 Task: Make in the project BuildTech a sprint 'Turbo Boost'. Create in the project BuildTech a sprint 'Turbo Boost'. Add in the project BuildTech a sprint 'Turbo Boost'
Action: Mouse moved to (185, 48)
Screenshot: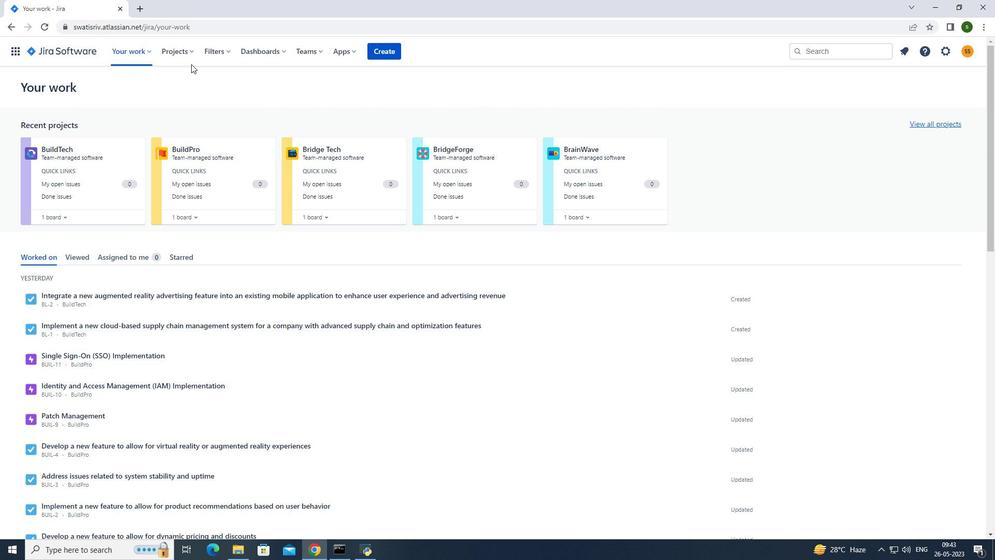 
Action: Mouse pressed left at (185, 48)
Screenshot: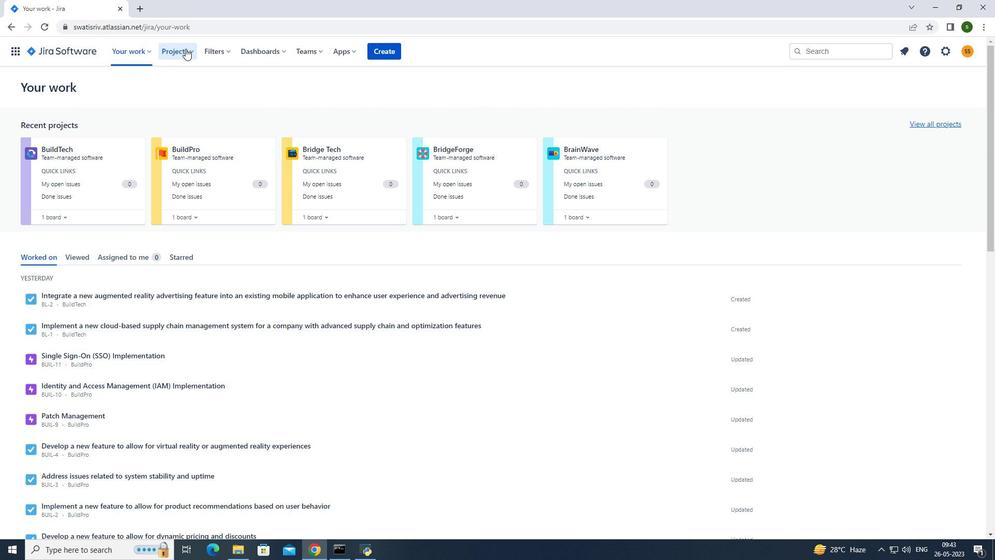 
Action: Mouse moved to (240, 89)
Screenshot: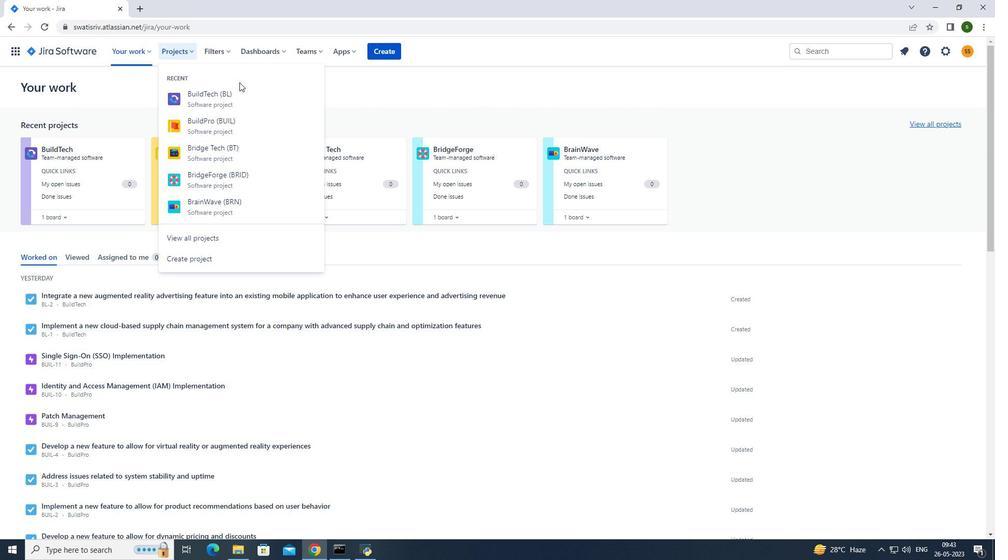 
Action: Mouse pressed left at (240, 89)
Screenshot: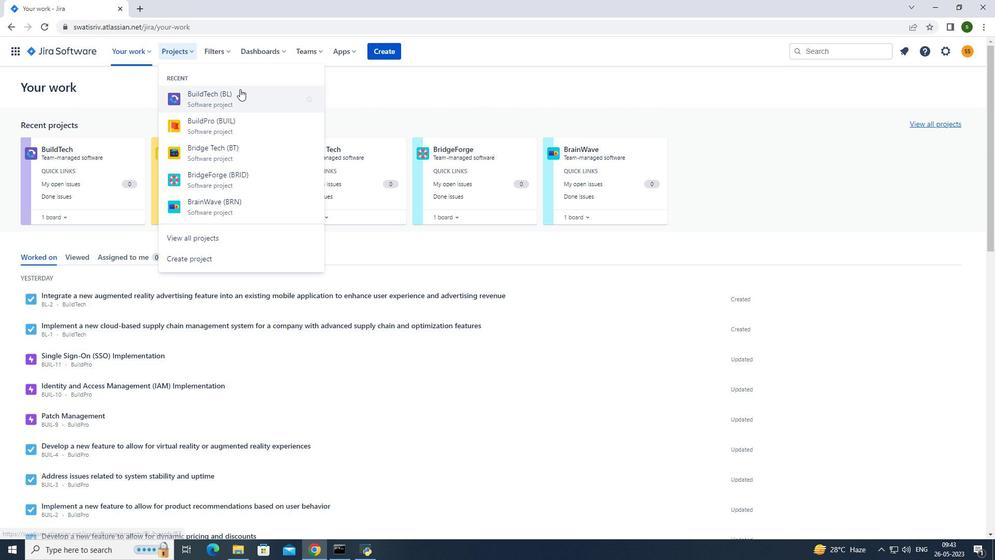 
Action: Mouse moved to (96, 163)
Screenshot: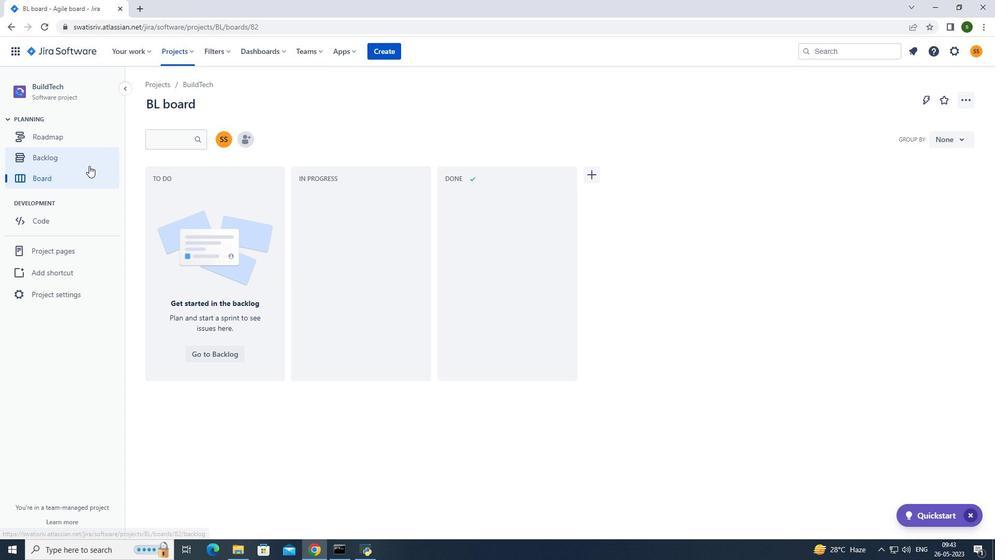 
Action: Mouse pressed left at (96, 163)
Screenshot: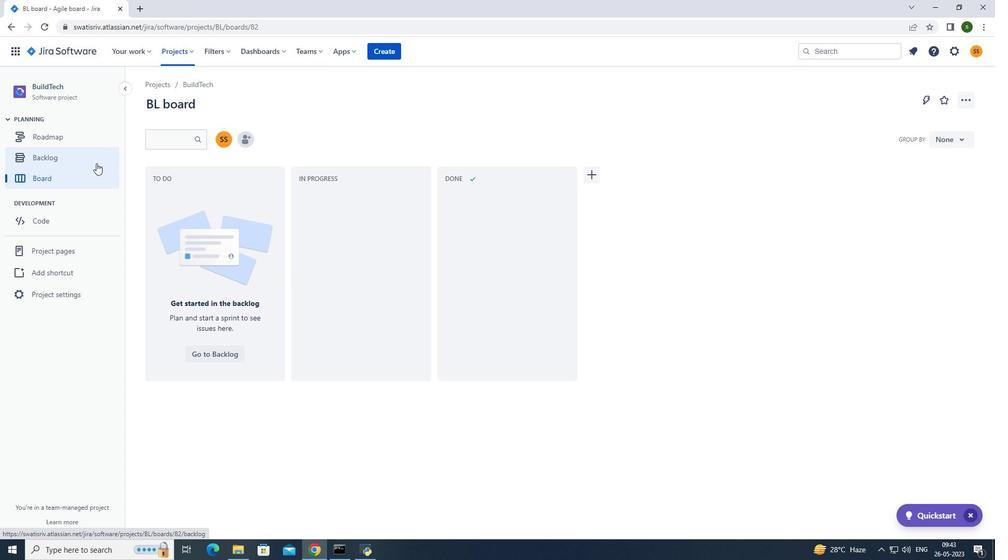 
Action: Mouse moved to (941, 164)
Screenshot: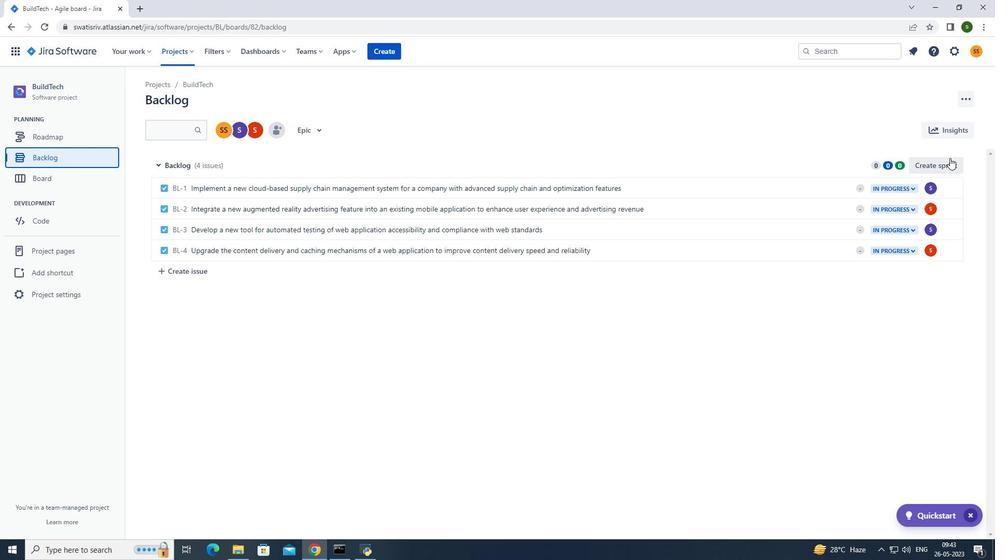 
Action: Mouse pressed left at (941, 164)
Screenshot: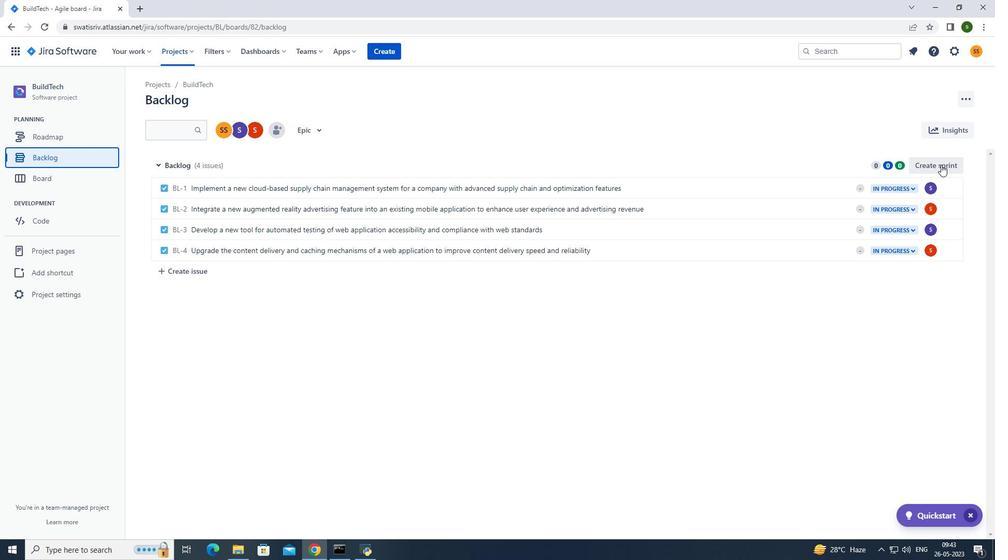 
Action: Mouse moved to (956, 164)
Screenshot: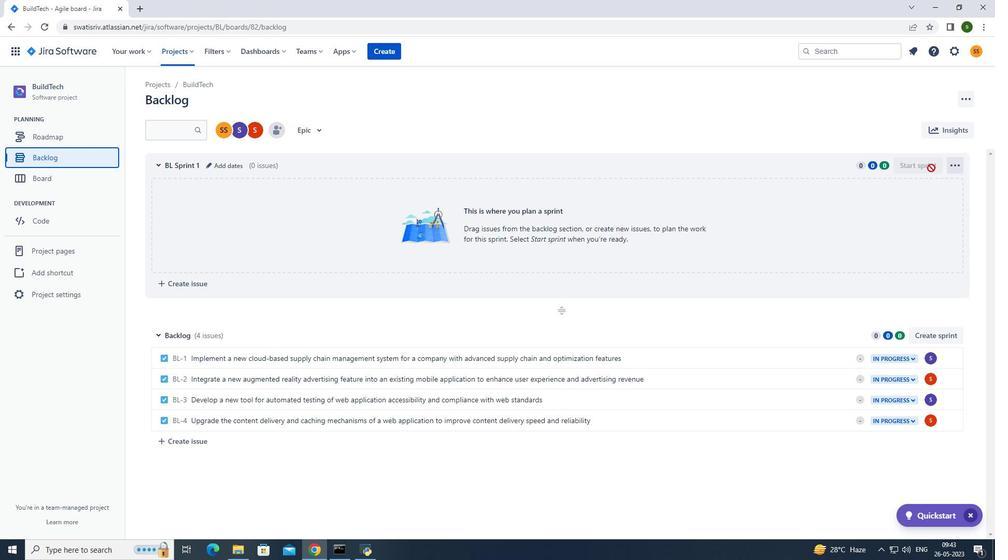 
Action: Mouse pressed left at (956, 164)
Screenshot: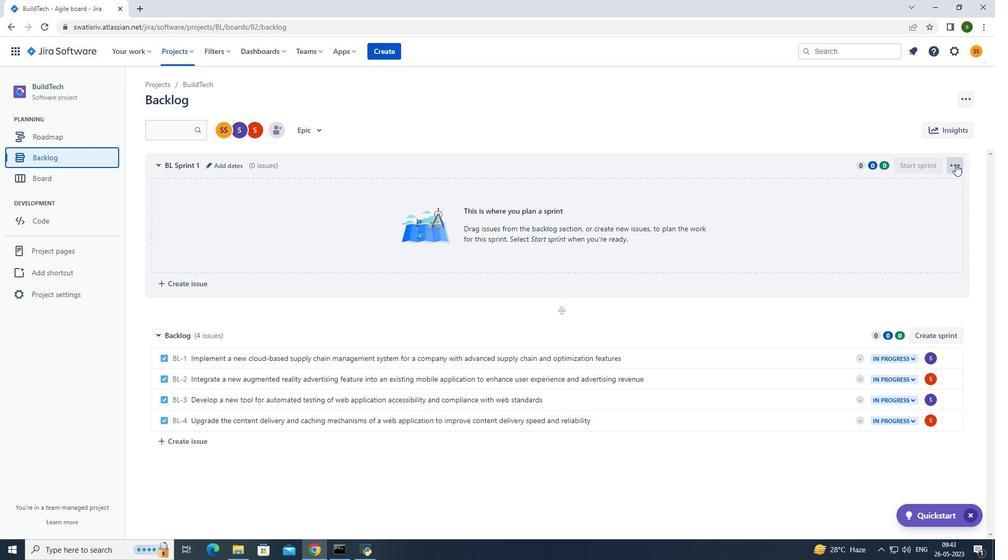 
Action: Mouse moved to (930, 188)
Screenshot: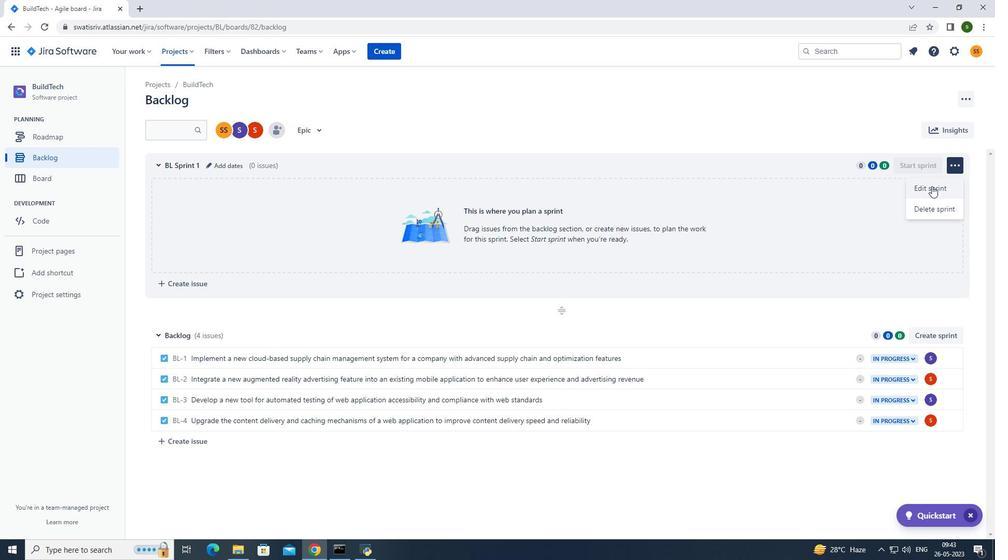 
Action: Mouse pressed left at (930, 188)
Screenshot: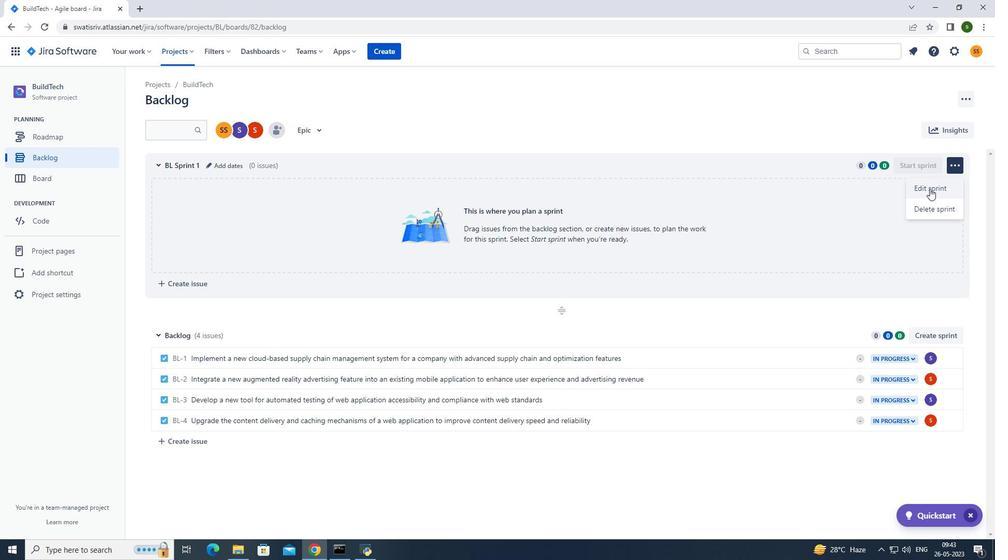 
Action: Mouse moved to (449, 123)
Screenshot: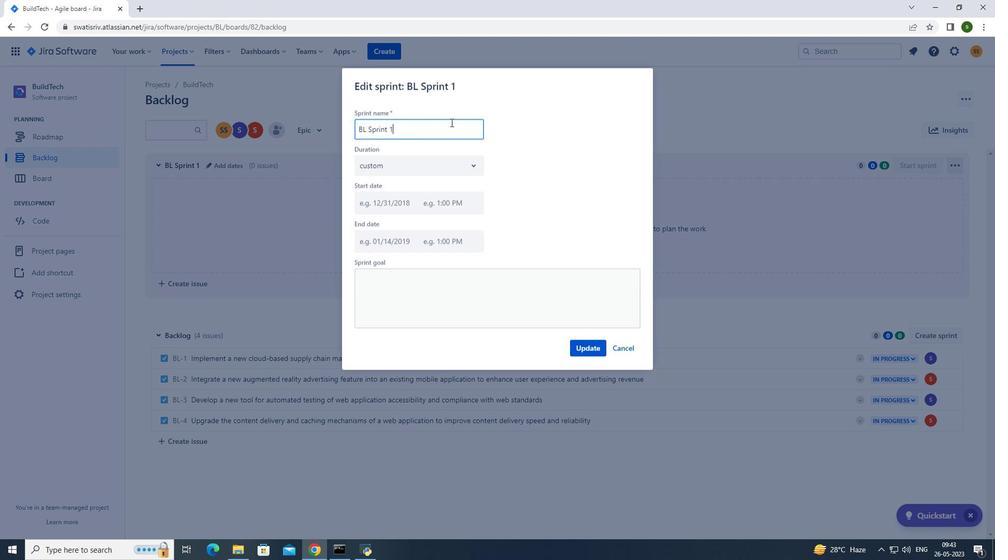 
Action: Key pressed <Key.backspace><Key.backspace><Key.backspace><Key.backspace><Key.backspace><Key.backspace><Key.backspace><Key.backspace><Key.backspace><Key.backspace><Key.backspace><Key.backspace><Key.backspace><Key.backspace><Key.backspace><Key.backspace><Key.caps_lock>T<Key.caps_lock>urbo<Key.space><Key.caps_lock>B<Key.caps_lock>ost
Screenshot: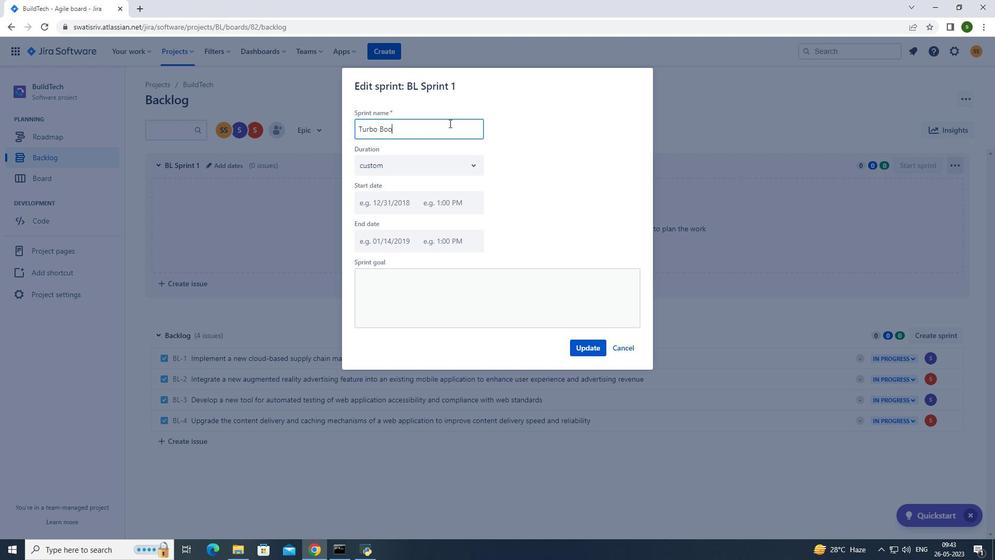 
Action: Mouse moved to (578, 342)
Screenshot: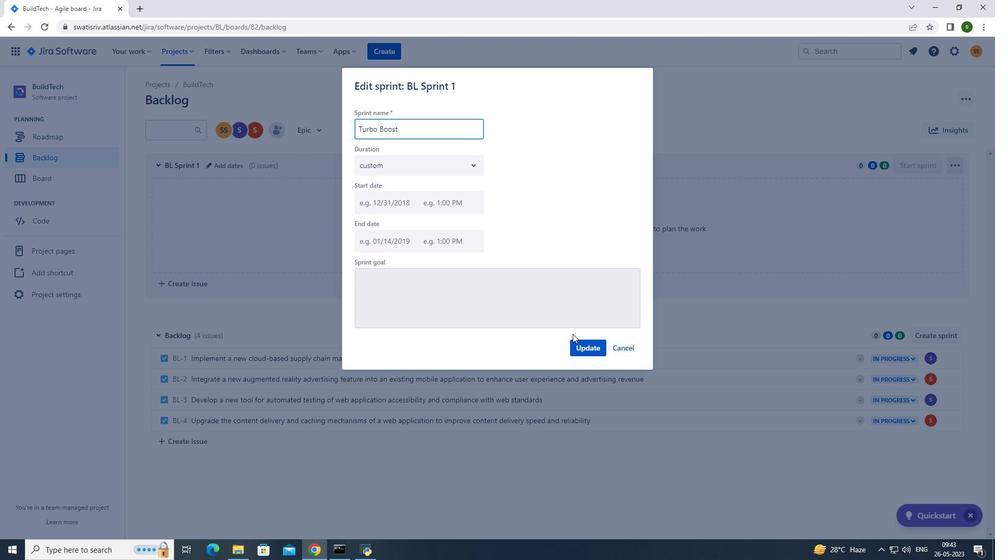 
Action: Mouse pressed left at (578, 342)
Screenshot: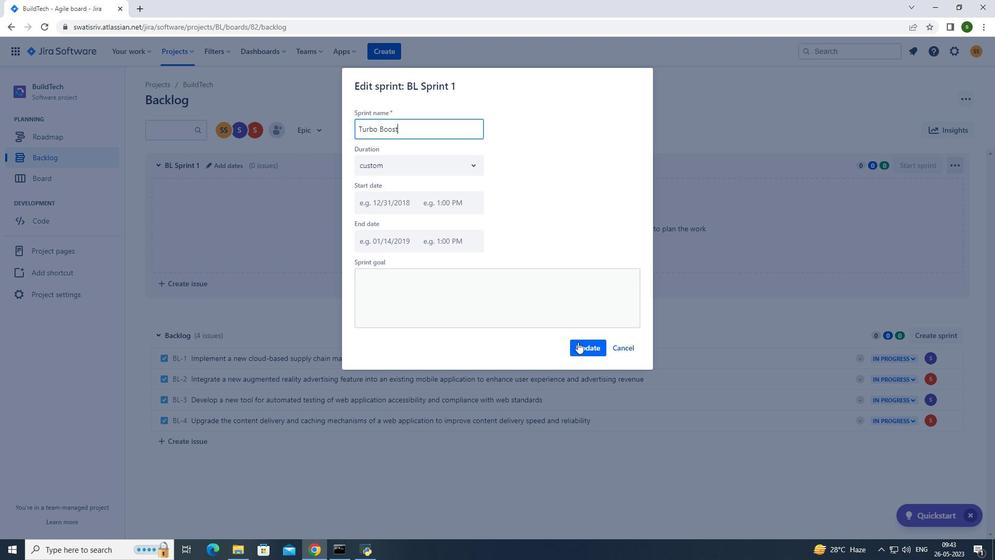 
Action: Mouse moved to (189, 51)
Screenshot: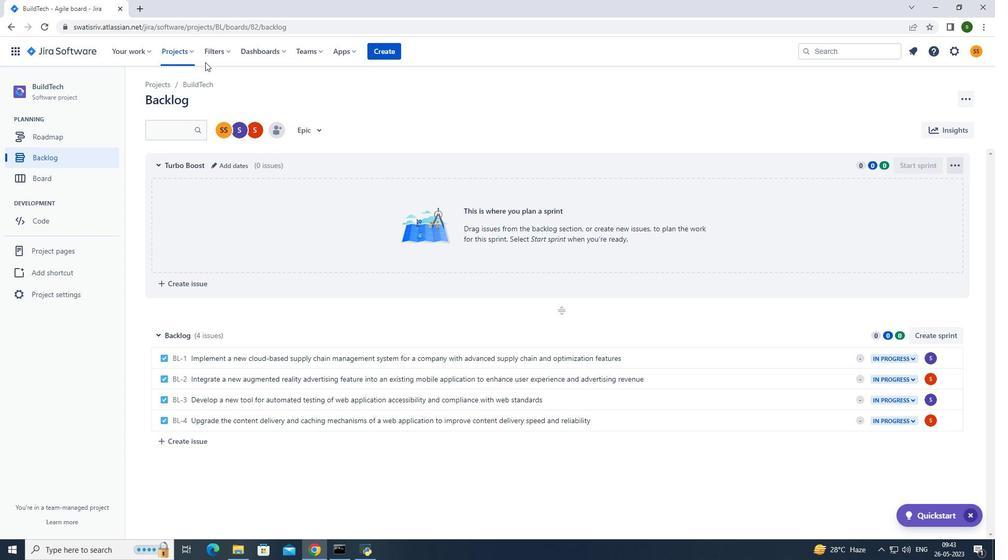 
Action: Mouse pressed left at (189, 51)
Screenshot: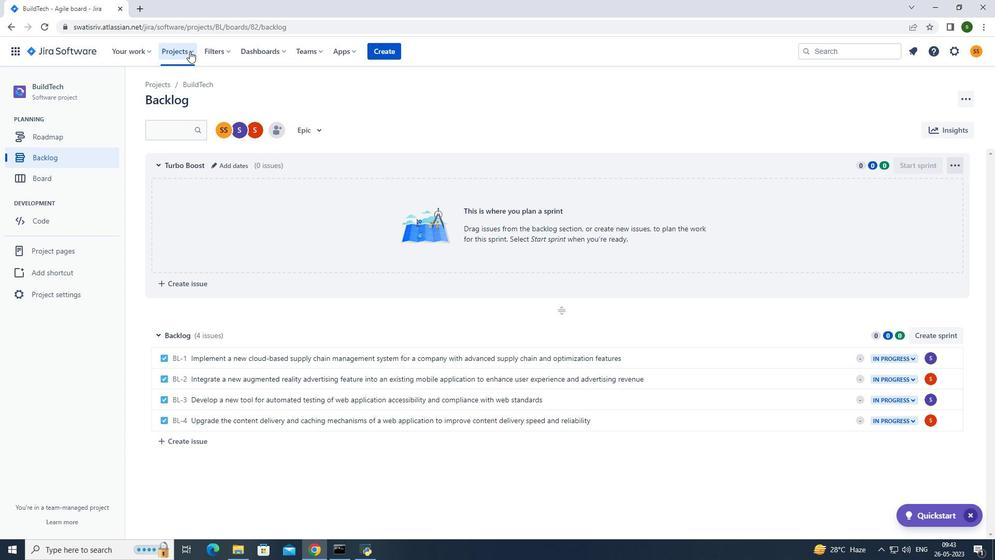 
Action: Mouse moved to (210, 91)
Screenshot: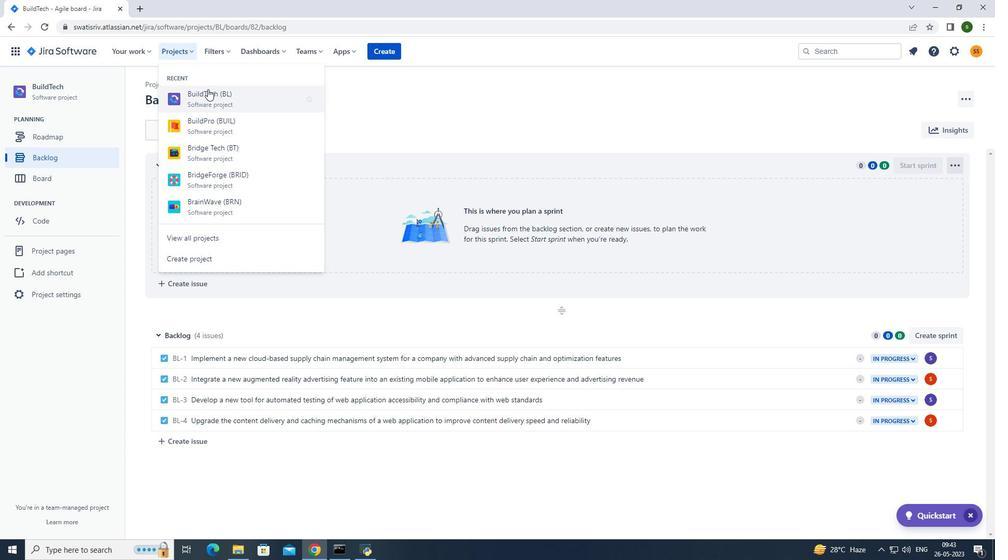 
Action: Mouse pressed left at (210, 91)
Screenshot: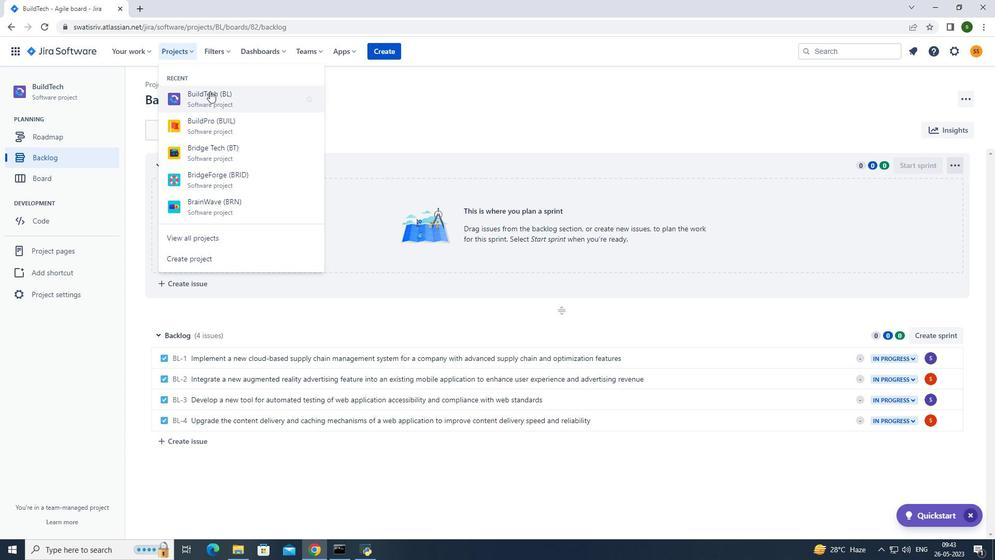 
Action: Mouse moved to (225, 351)
Screenshot: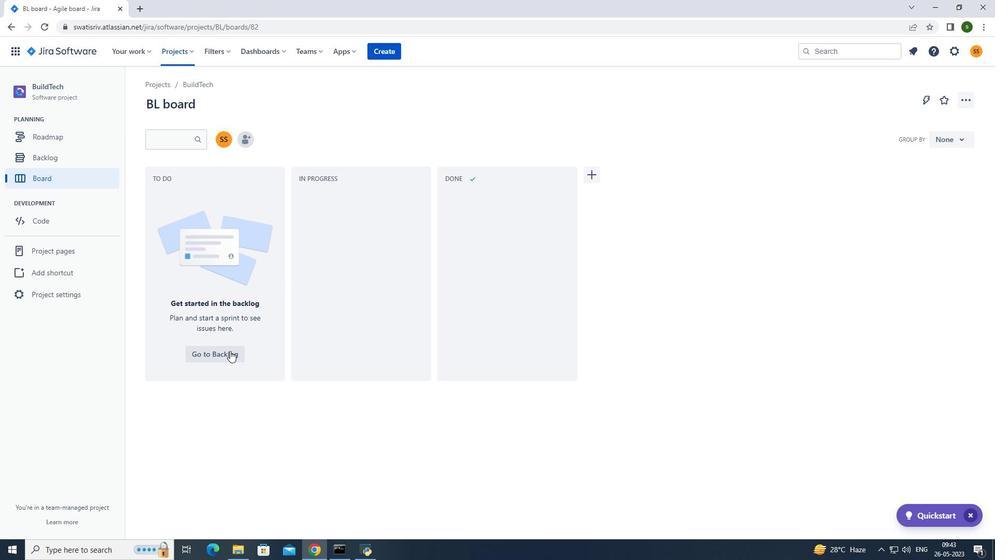 
Action: Mouse pressed left at (225, 351)
Screenshot: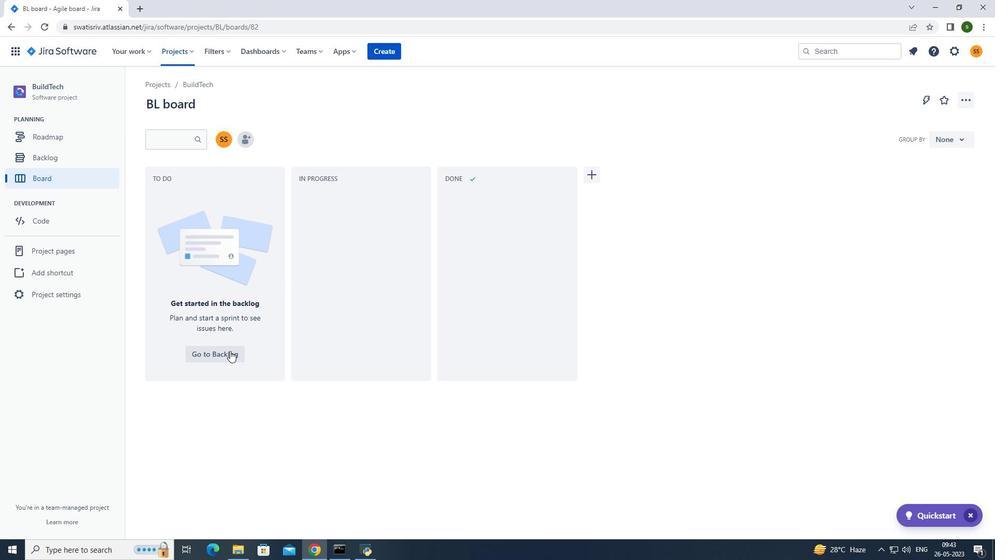 
Action: Mouse moved to (933, 336)
Screenshot: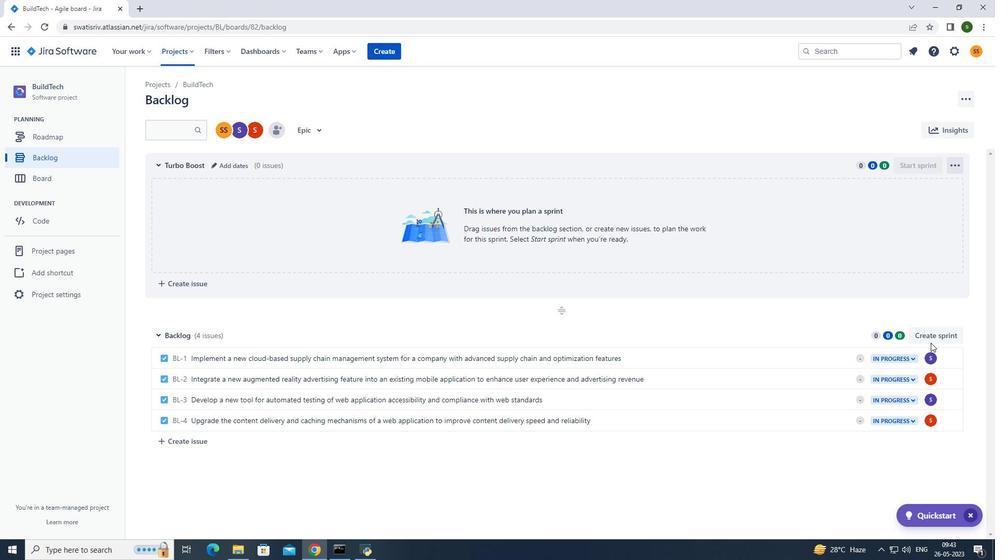 
Action: Mouse pressed left at (933, 336)
Screenshot: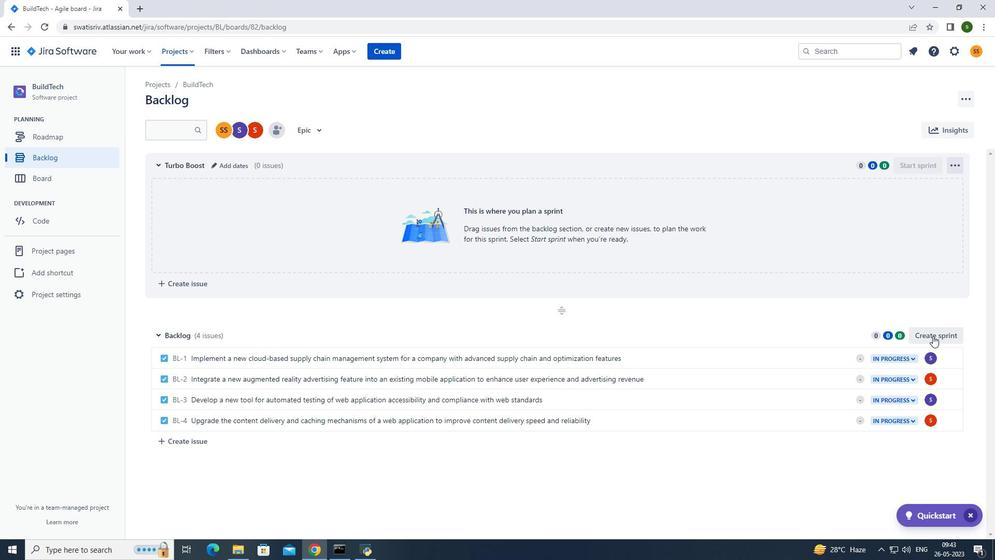 
Action: Mouse moved to (954, 334)
Screenshot: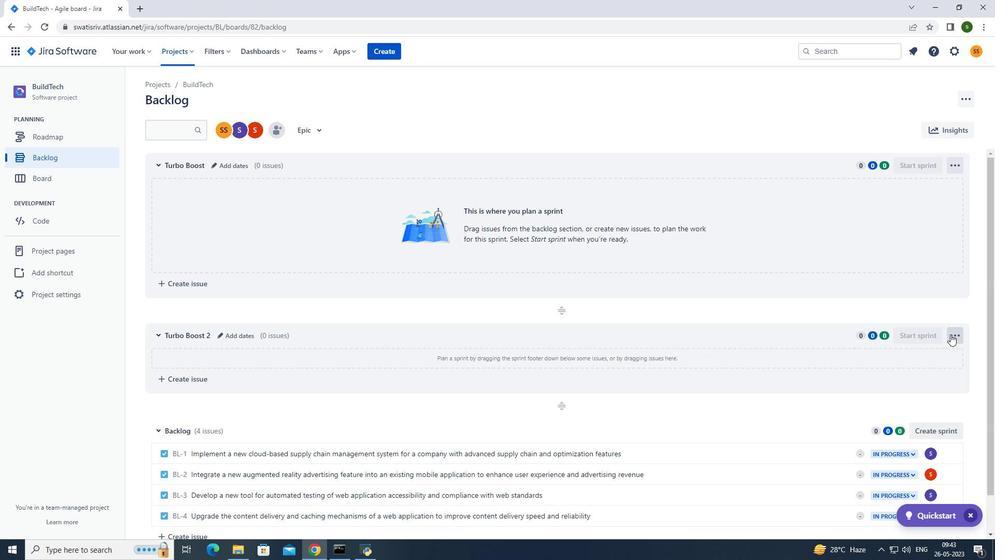
Action: Mouse pressed left at (954, 334)
Screenshot: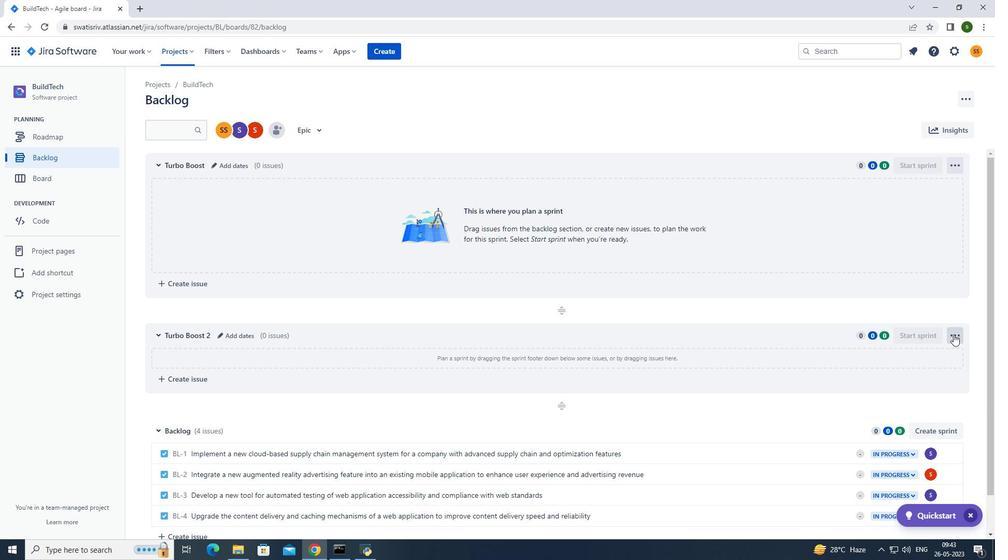 
Action: Mouse moved to (928, 377)
Screenshot: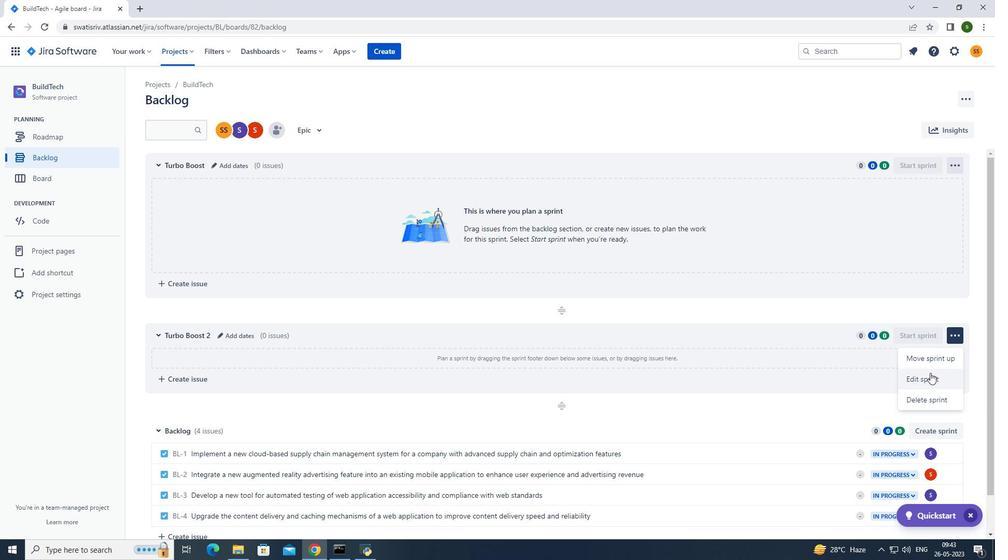 
Action: Mouse pressed left at (928, 377)
Screenshot: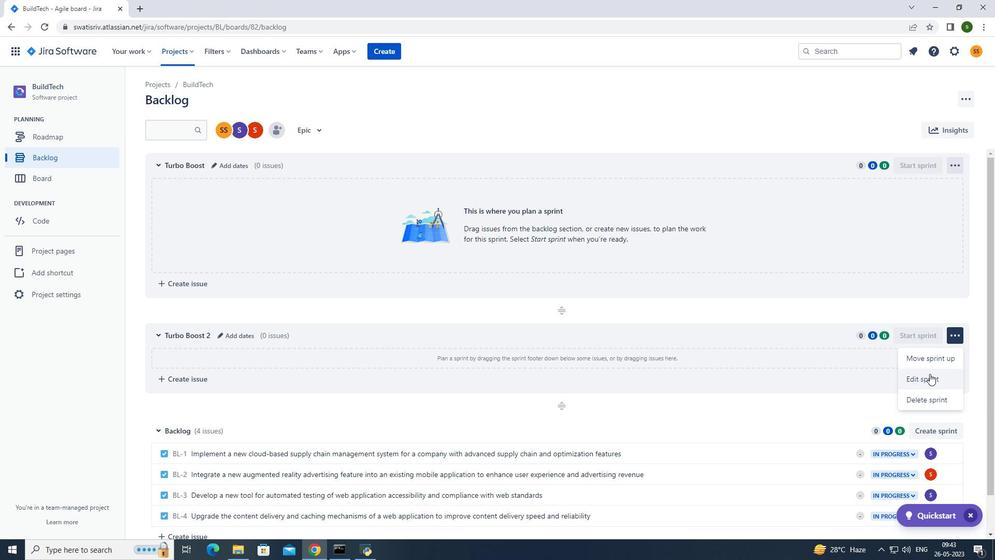 
Action: Mouse moved to (432, 132)
Screenshot: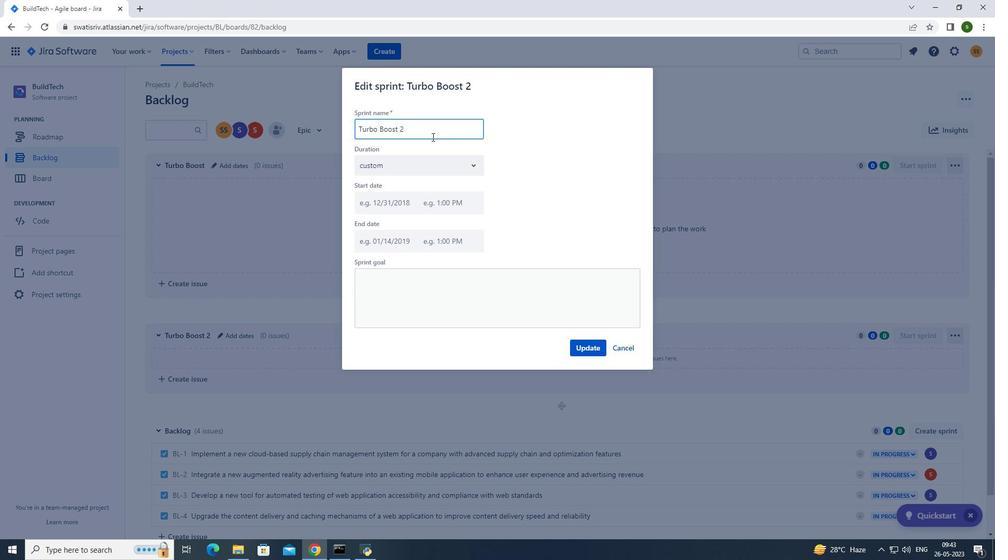 
Action: Key pressed <Key.backspace><Key.backspace><Key.backspace><Key.backspace><Key.backspace><Key.backspace><Key.backspace><Key.backspace><Key.backspace><Key.backspace><Key.backspace><Key.backspace><Key.backspace><Key.backspace><Key.backspace><Key.backspace><Key.backspace><Key.backspace><Key.backspace><Key.backspace><Key.backspace><Key.backspace><Key.backspace><Key.backspace><Key.backspace><Key.caps_lock>T<Key.caps_lock>urbo<Key.space><Key.caps_lock>B<Key.caps_lock>oost
Screenshot: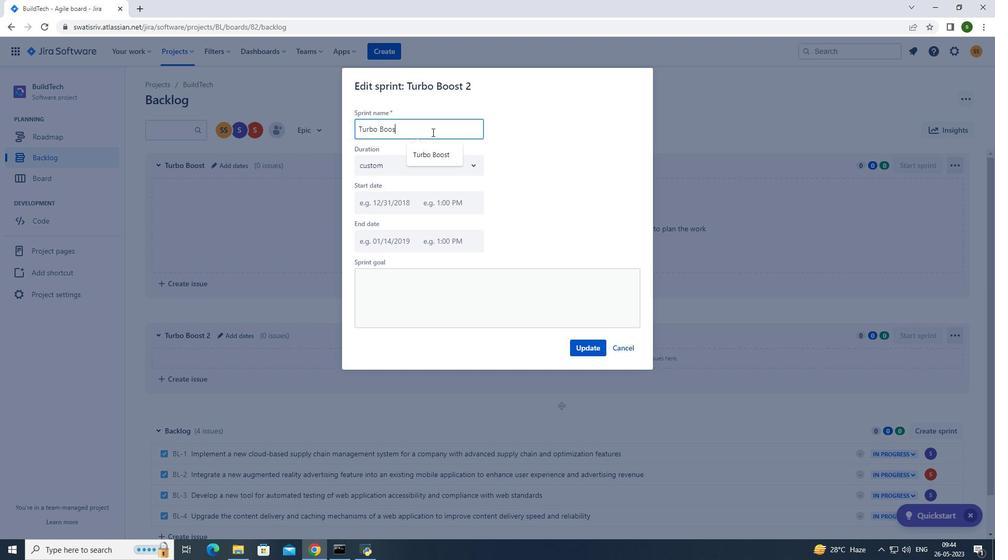 
Action: Mouse moved to (576, 344)
Screenshot: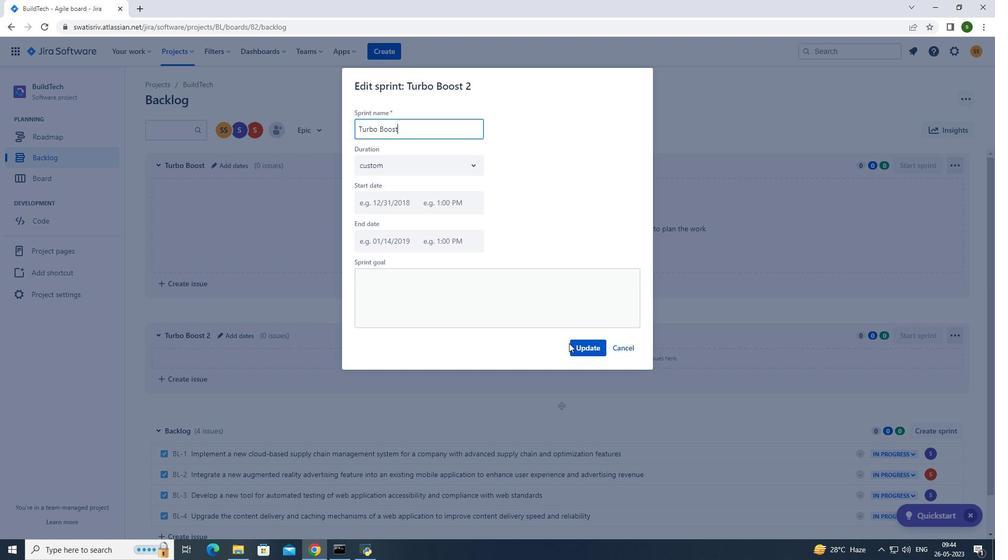 
Action: Mouse pressed left at (576, 344)
Screenshot: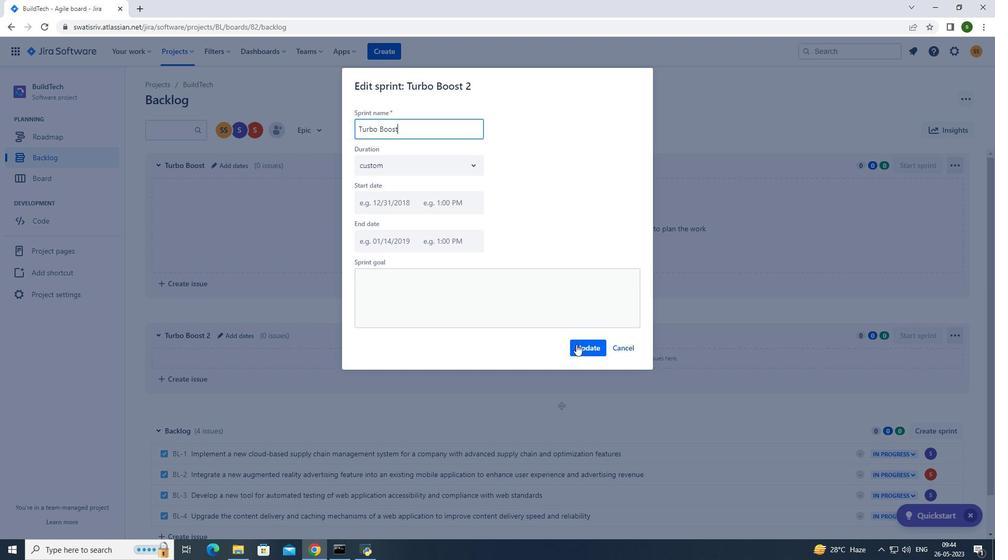 
Action: Mouse moved to (178, 56)
Screenshot: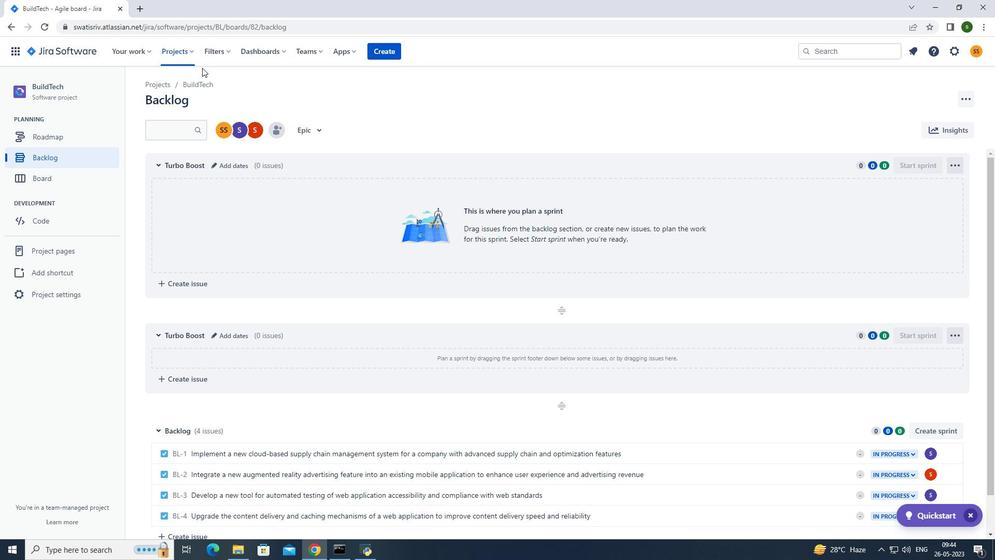 
Action: Mouse pressed left at (178, 56)
Screenshot: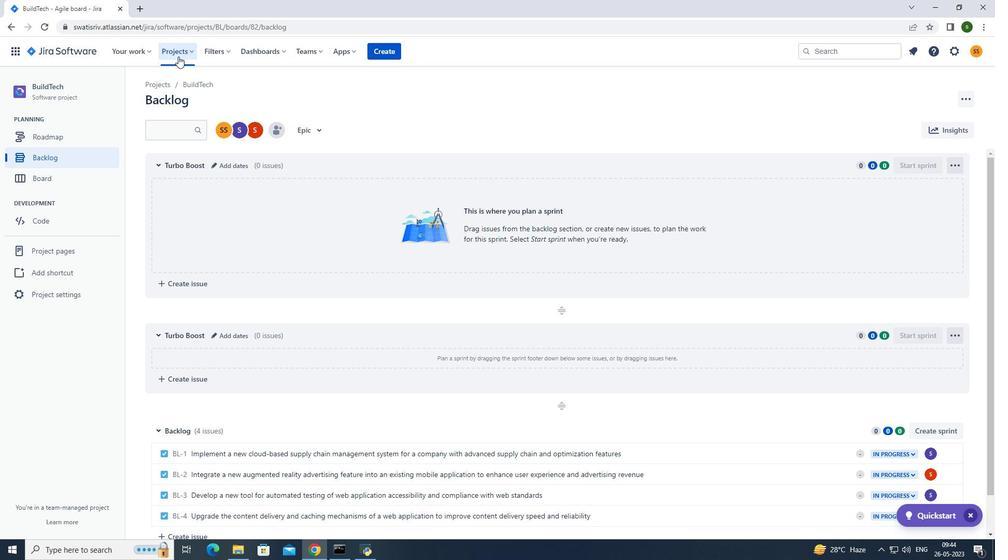 
Action: Mouse moved to (213, 98)
Screenshot: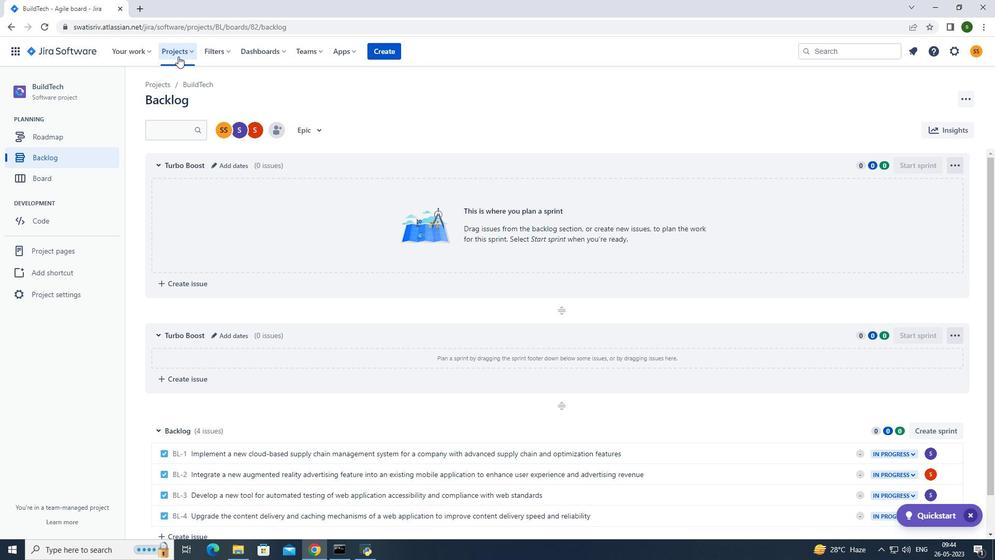 
Action: Mouse pressed left at (213, 98)
Screenshot: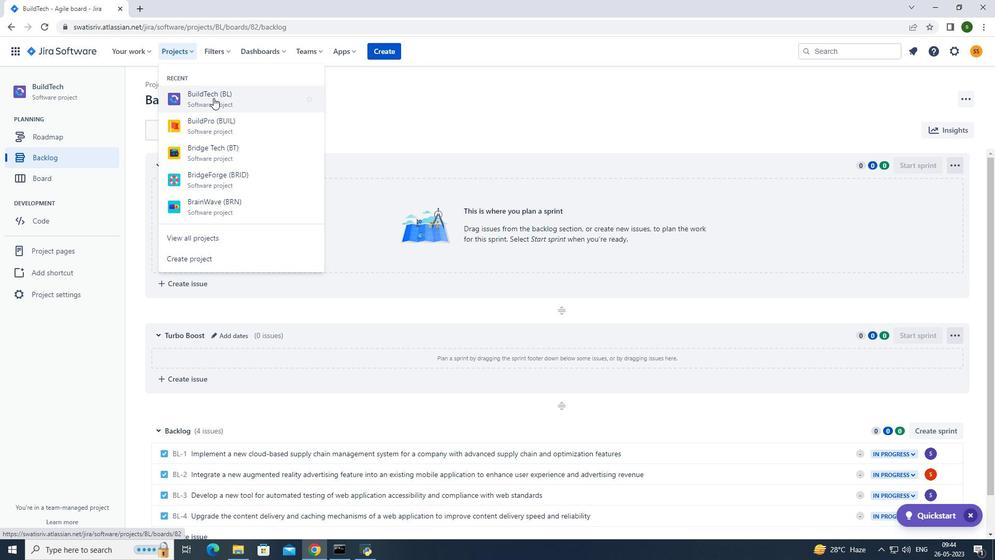 
Action: Mouse moved to (49, 156)
Screenshot: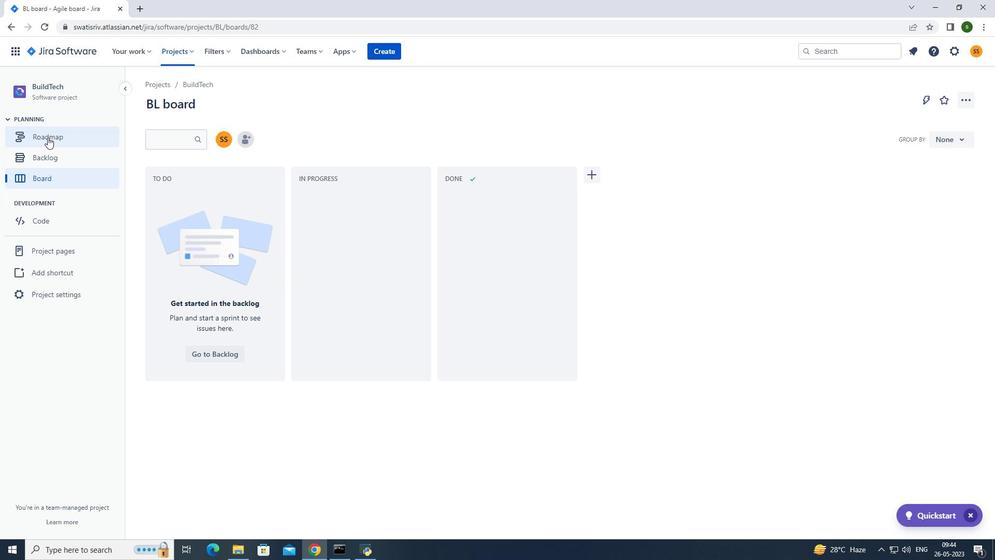 
Action: Mouse pressed left at (49, 156)
Screenshot: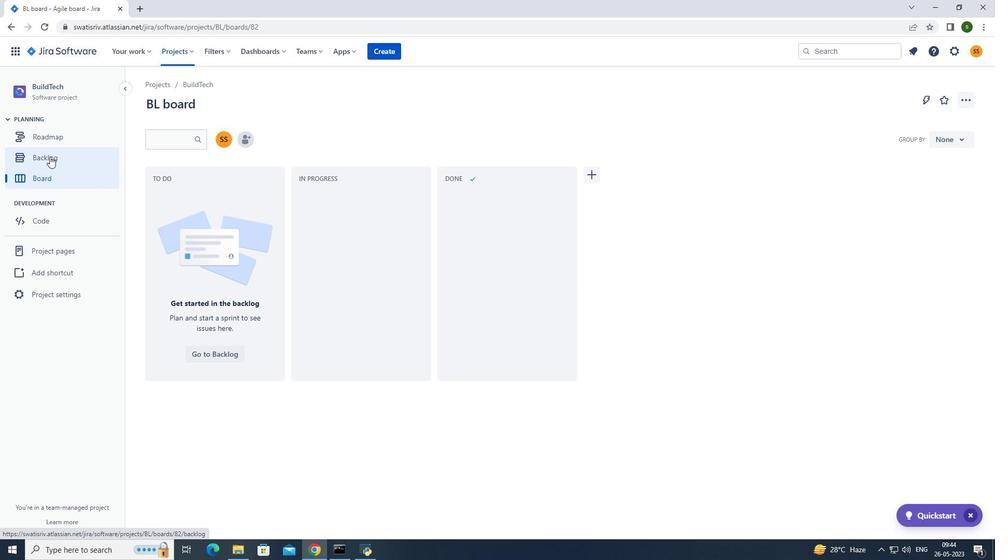 
Action: Mouse moved to (926, 429)
Screenshot: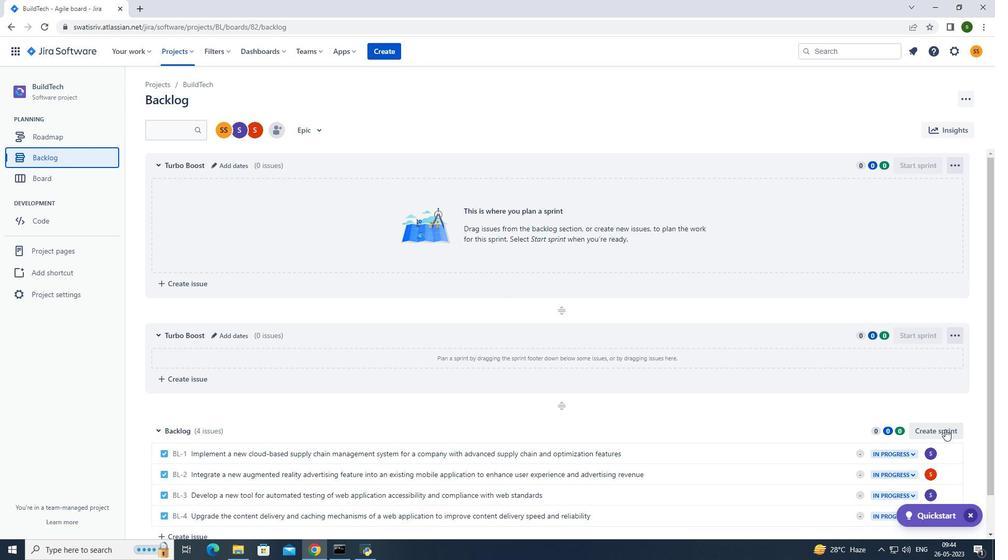
Action: Mouse pressed left at (926, 429)
Screenshot: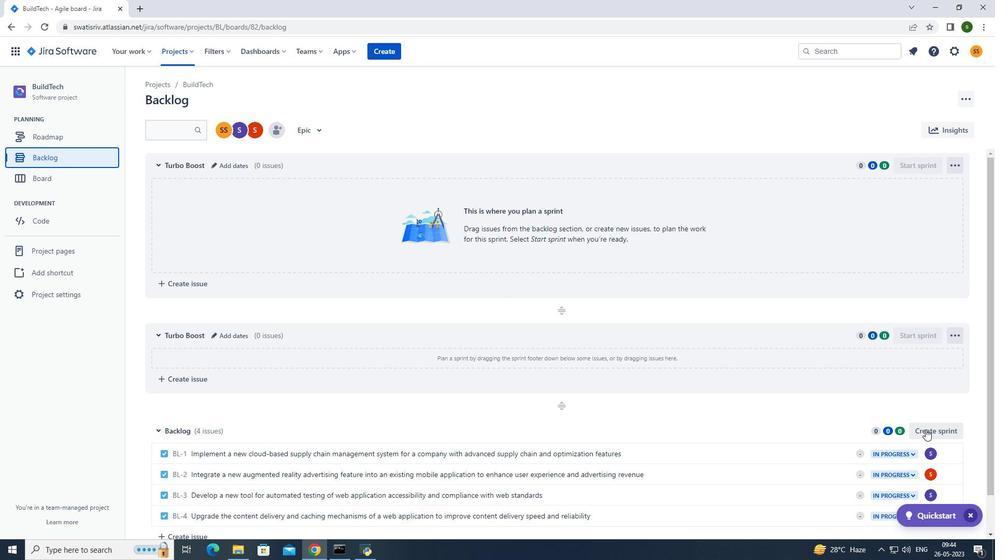 
Action: Mouse moved to (793, 408)
Screenshot: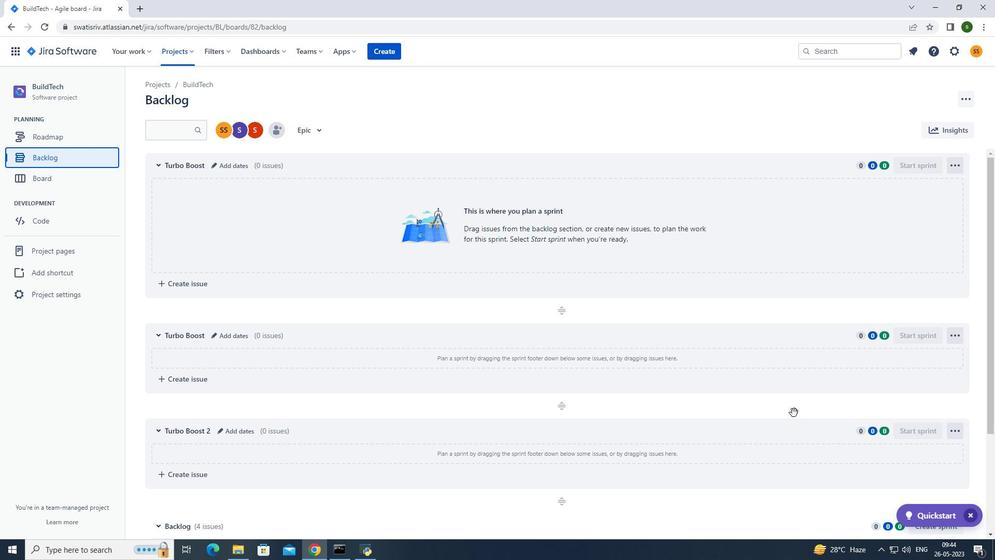 
Action: Mouse scrolled (793, 408) with delta (0, 0)
Screenshot: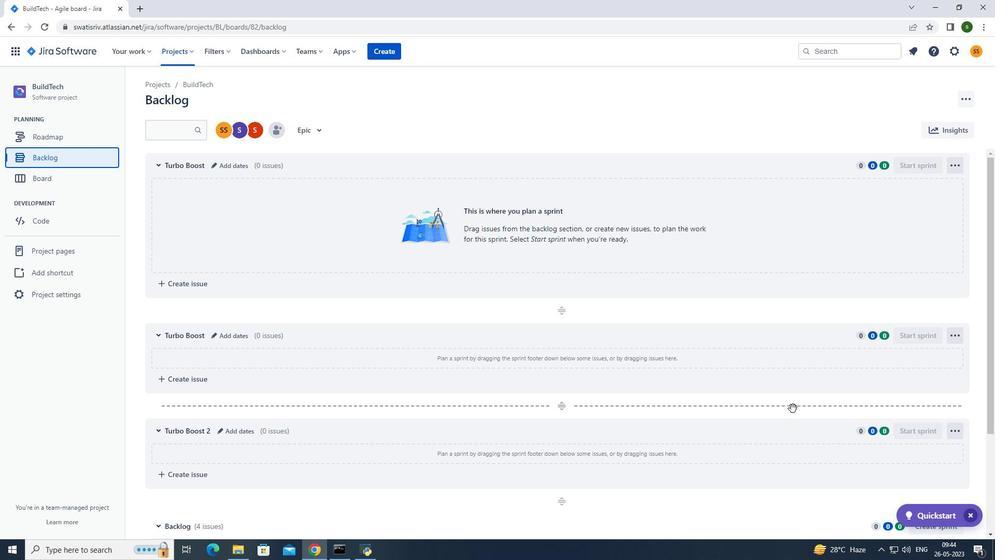 
Action: Mouse scrolled (793, 408) with delta (0, 0)
Screenshot: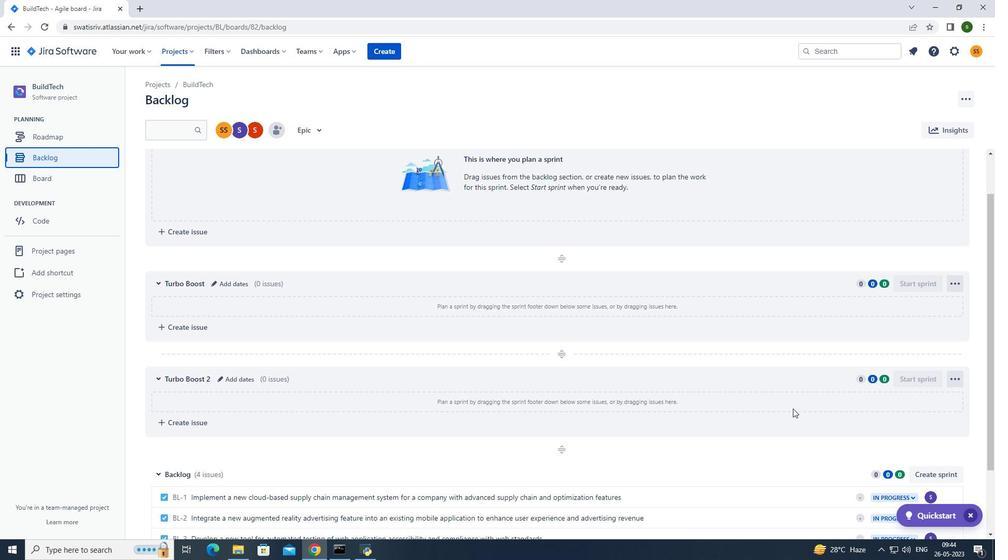 
Action: Mouse scrolled (793, 408) with delta (0, 0)
Screenshot: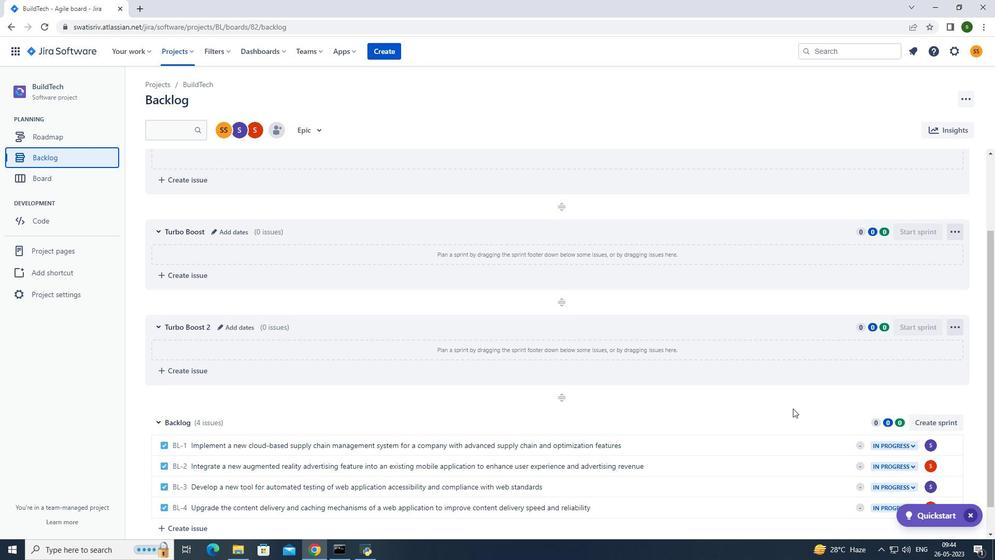 
Action: Mouse moved to (958, 298)
Screenshot: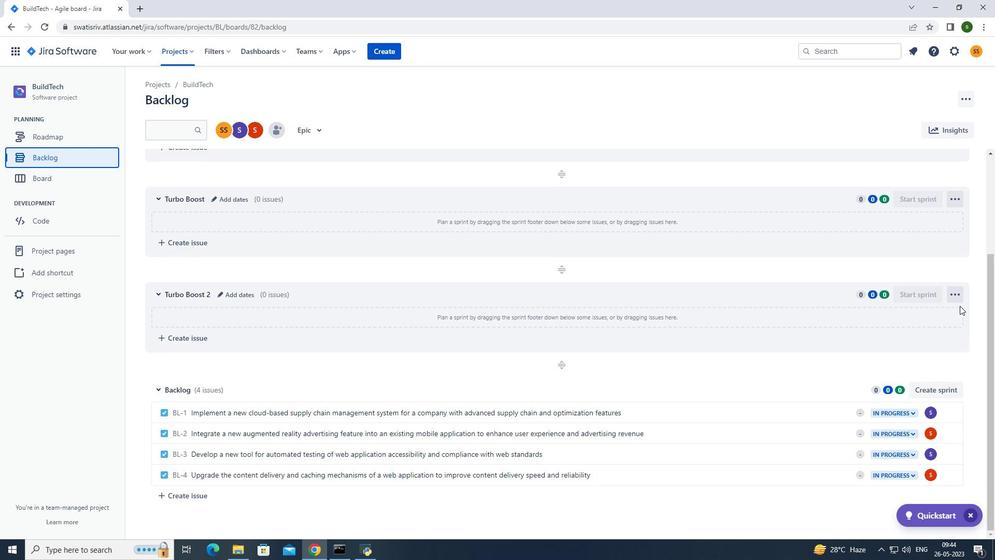 
Action: Mouse pressed left at (958, 298)
Screenshot: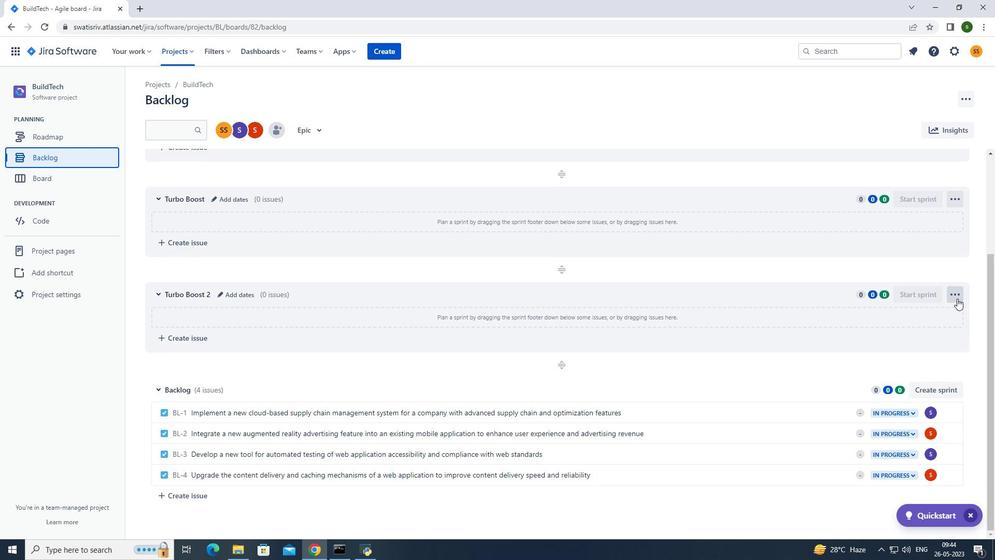 
Action: Mouse moved to (921, 338)
Screenshot: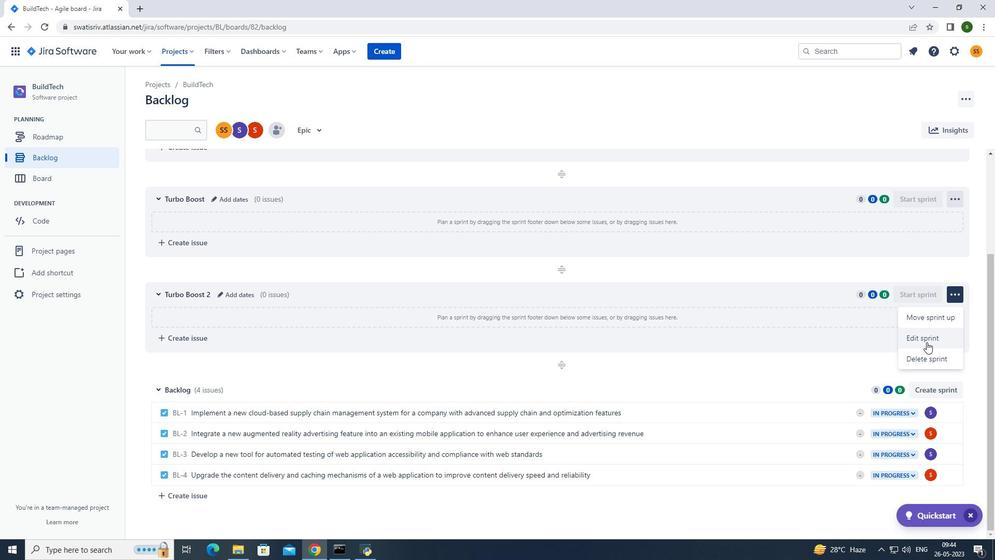 
Action: Mouse pressed left at (921, 338)
Screenshot: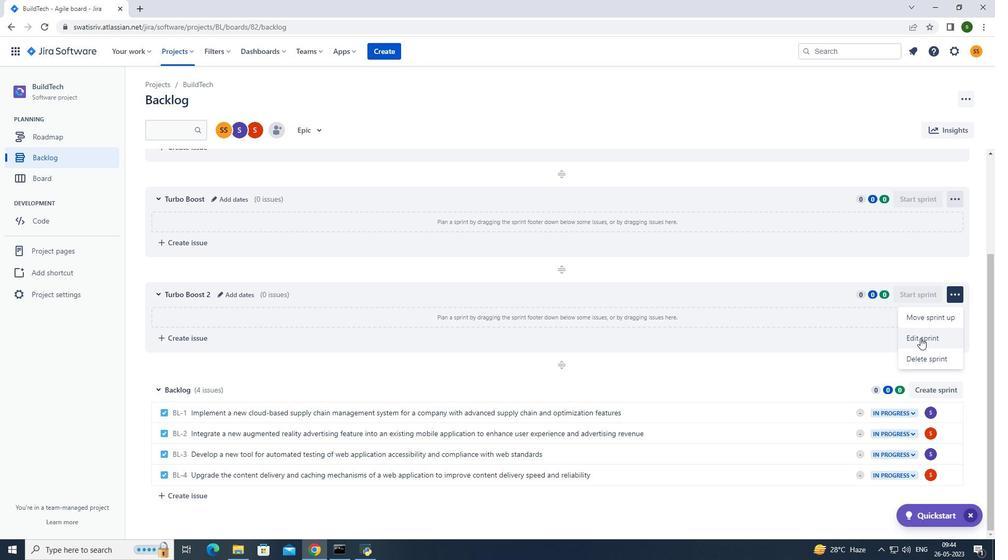 
Action: Mouse moved to (439, 127)
Screenshot: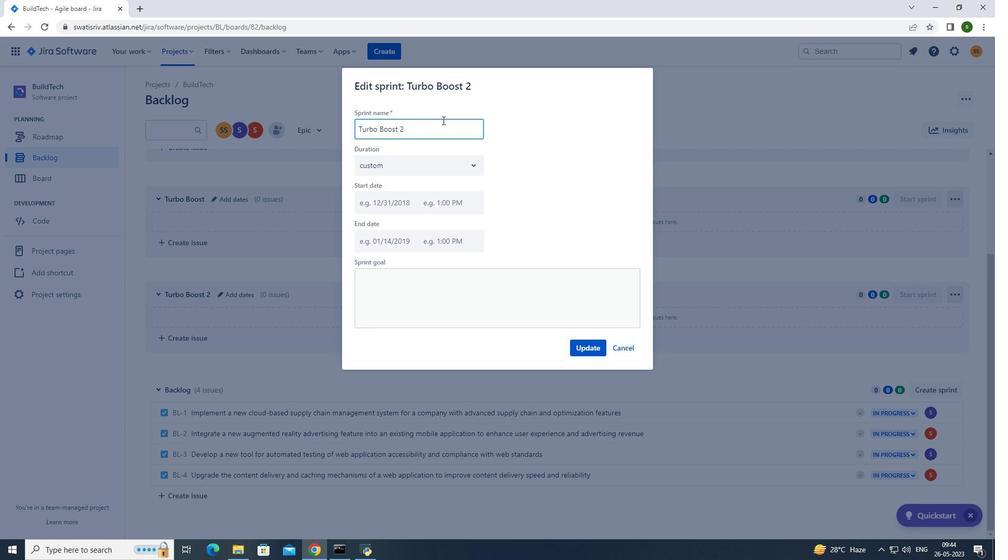 
Action: Key pressed <Key.backspace><Key.backspace><Key.backspace><Key.backspace><Key.backspace><Key.backspace><Key.backspace><Key.backspace><Key.backspace><Key.backspace><Key.backspace><Key.backspace><Key.backspace><Key.backspace><Key.backspace><Key.backspace><Key.backspace><Key.caps_lock>T<Key.caps_lock>urbo<Key.space><Key.caps_lock>B<Key.caps_lock>oost
Screenshot: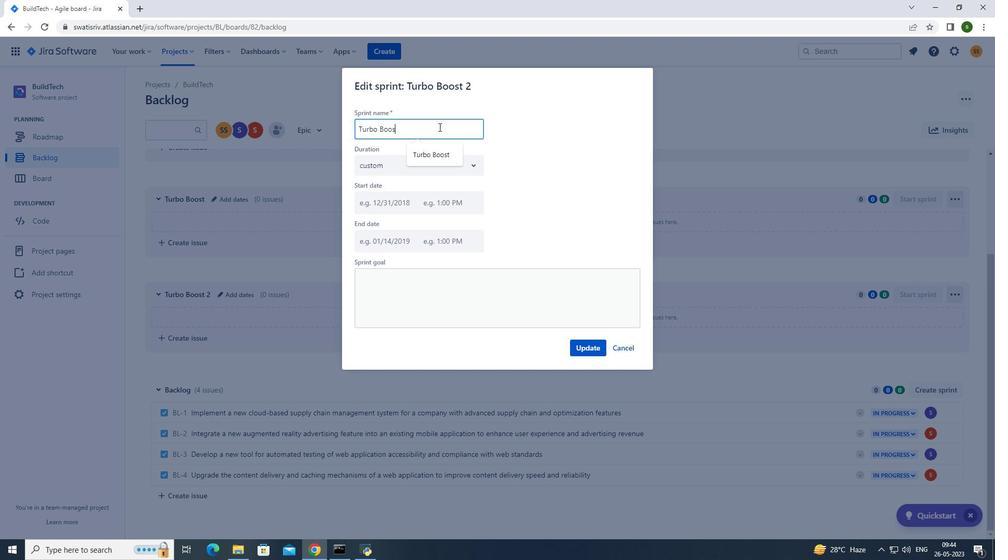 
Action: Mouse moved to (592, 351)
Screenshot: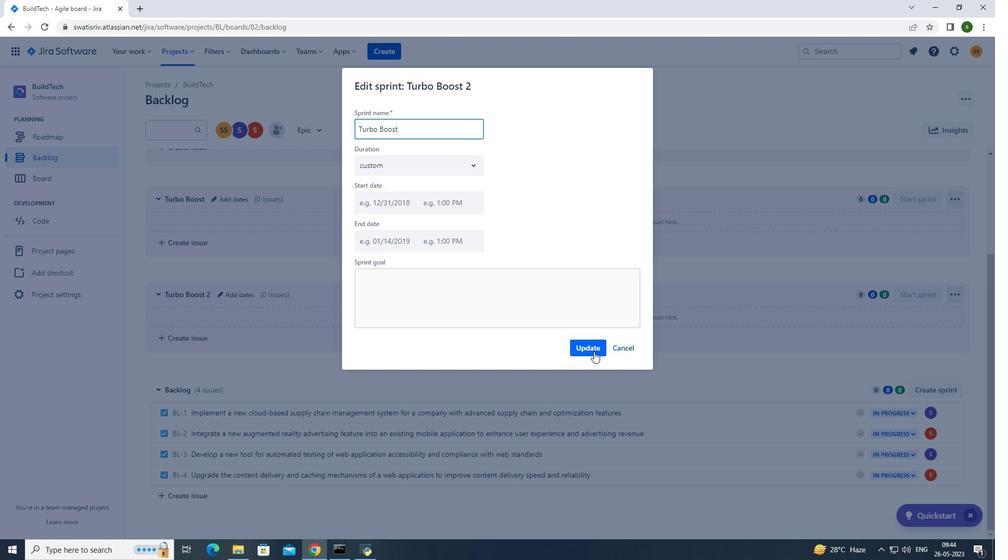 
Action: Mouse pressed left at (592, 351)
Screenshot: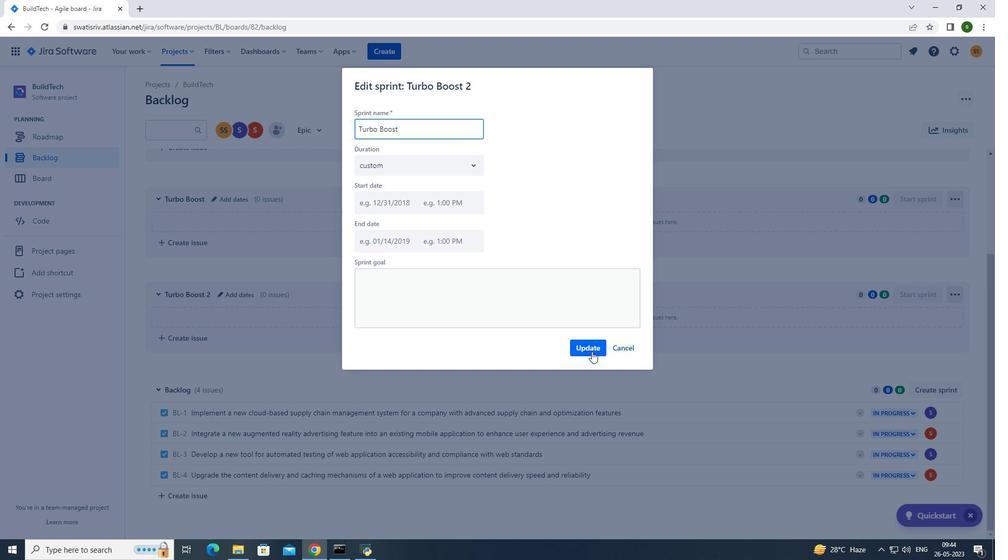 
Action: Mouse moved to (623, 85)
Screenshot: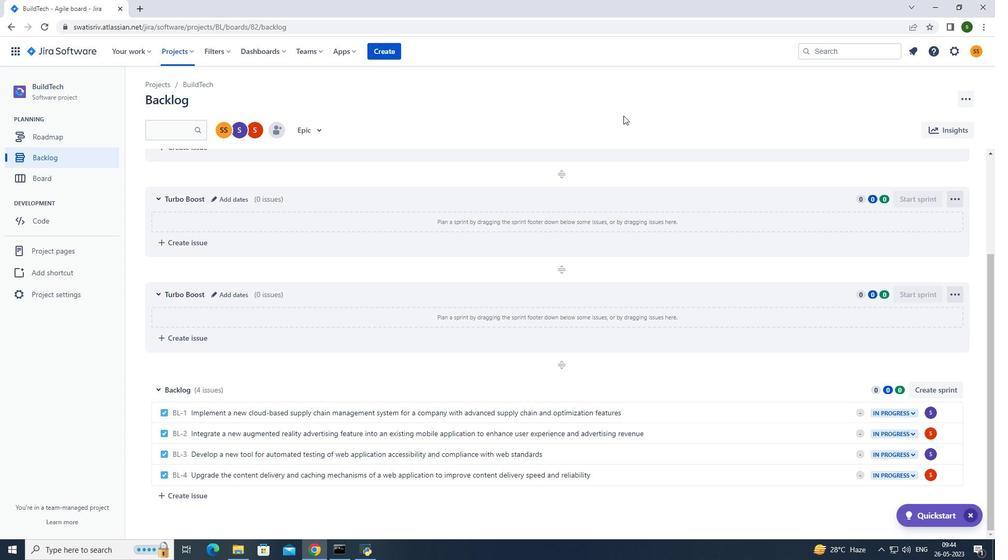 
